 Task: Check the average views per listing of lanai in the last 3 years.
Action: Mouse moved to (741, 165)
Screenshot: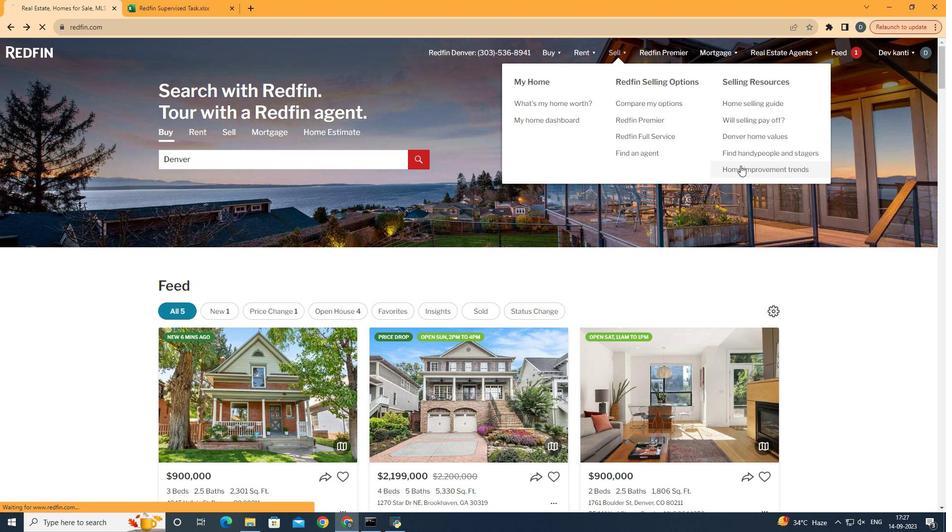 
Action: Mouse pressed left at (741, 165)
Screenshot: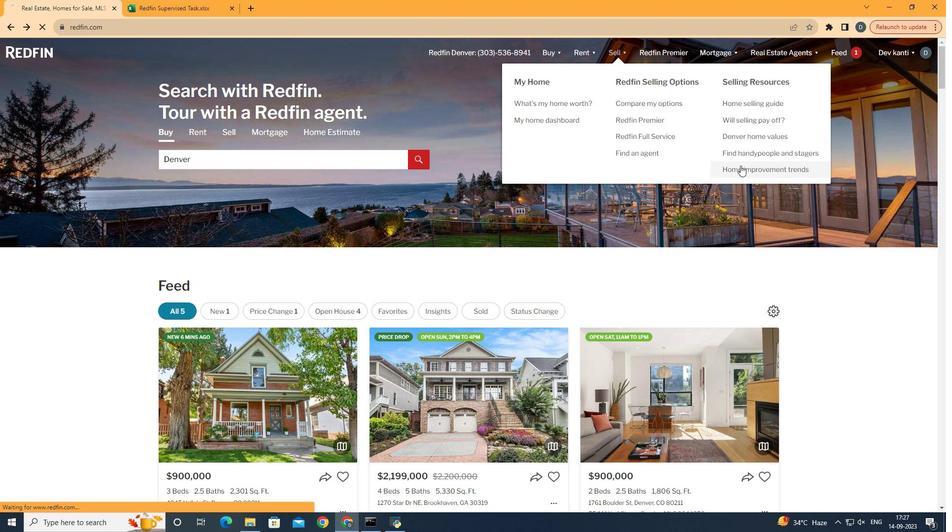 
Action: Mouse moved to (234, 185)
Screenshot: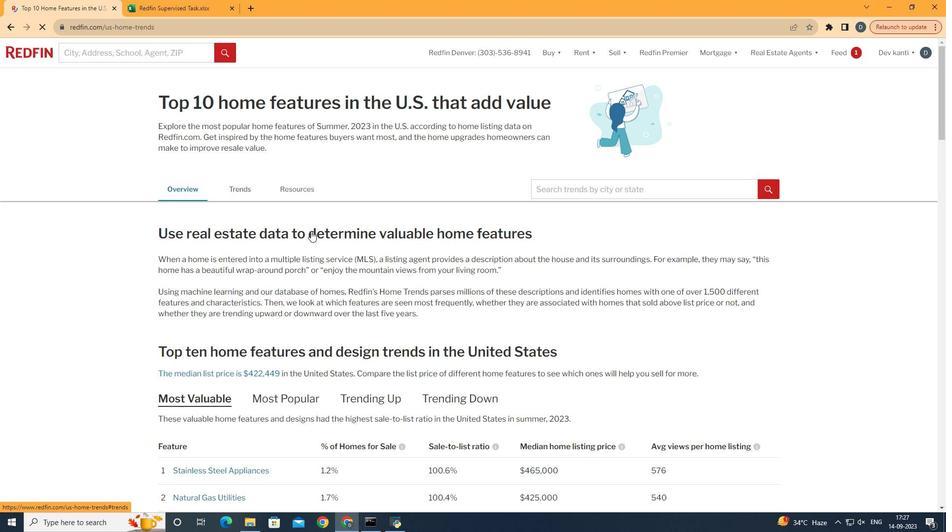 
Action: Mouse pressed left at (234, 185)
Screenshot: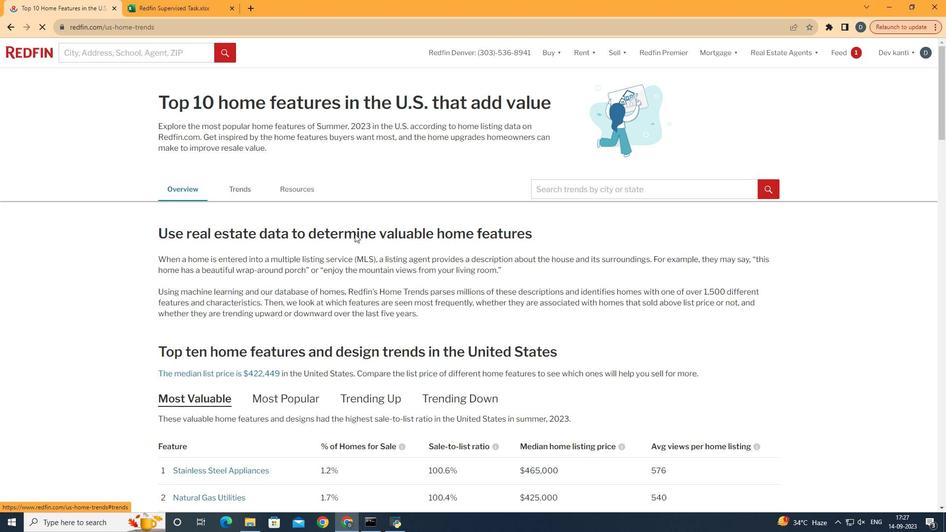 
Action: Mouse moved to (447, 234)
Screenshot: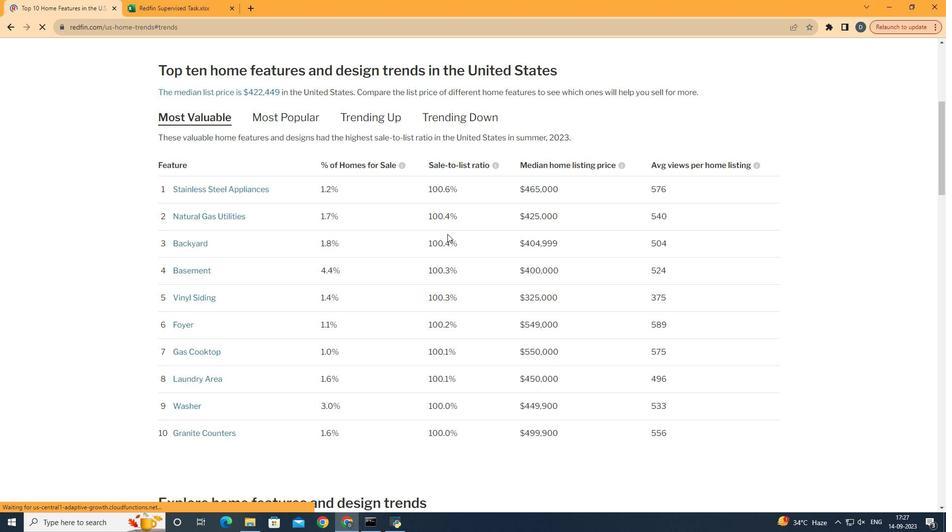 
Action: Mouse scrolled (447, 233) with delta (0, 0)
Screenshot: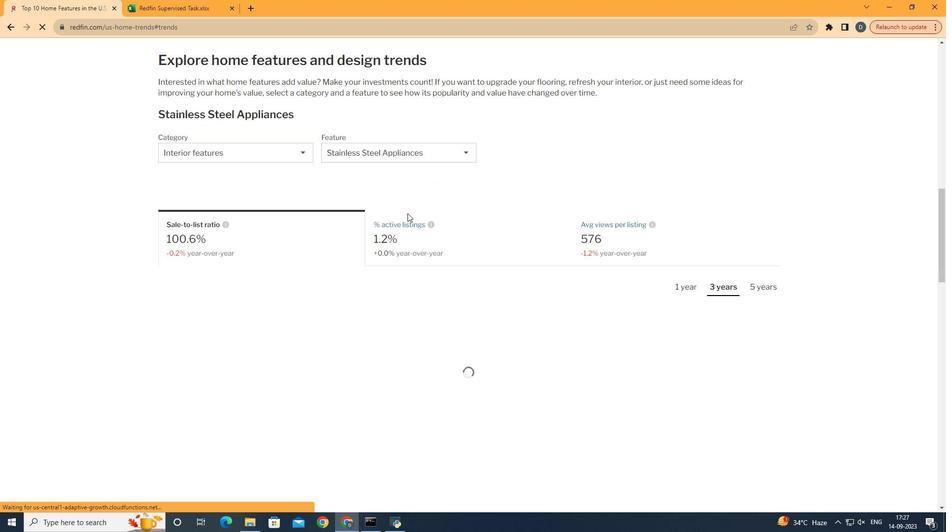 
Action: Mouse scrolled (447, 233) with delta (0, 0)
Screenshot: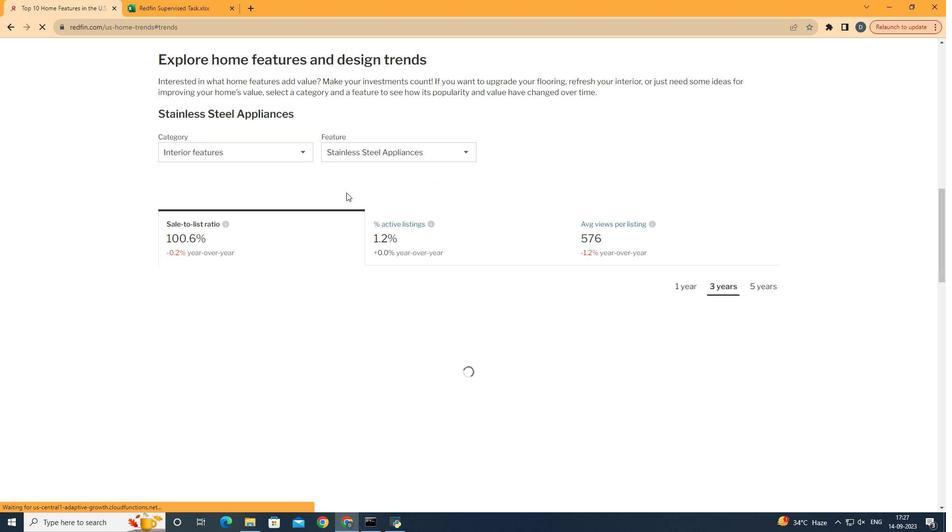 
Action: Mouse scrolled (447, 233) with delta (0, 0)
Screenshot: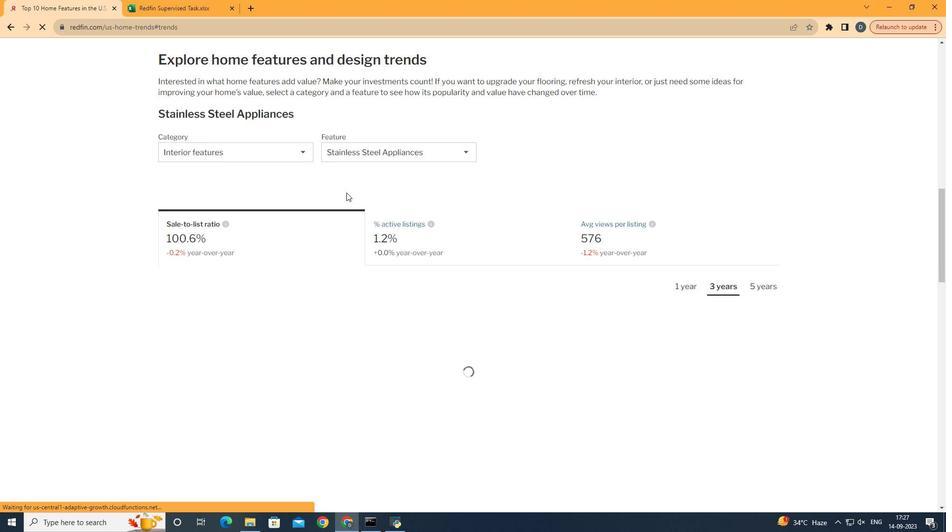 
Action: Mouse scrolled (447, 233) with delta (0, 0)
Screenshot: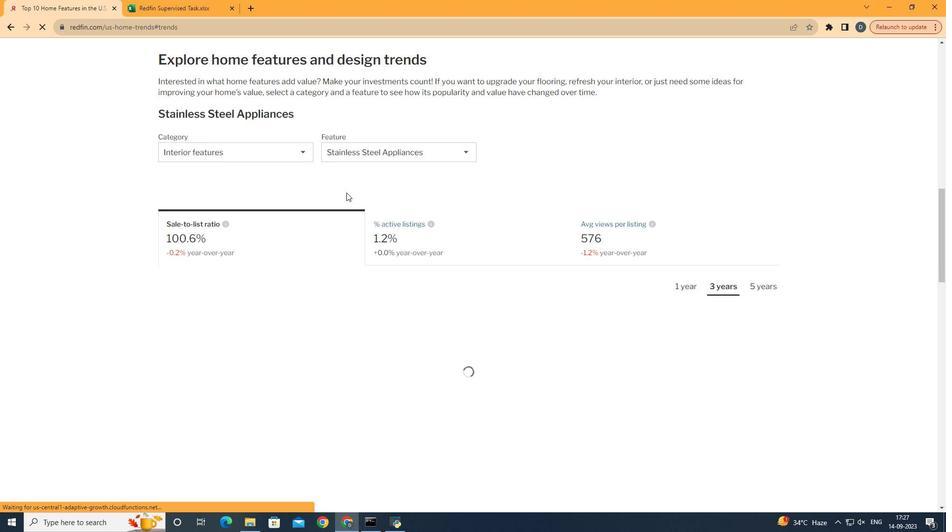 
Action: Mouse scrolled (447, 233) with delta (0, 0)
Screenshot: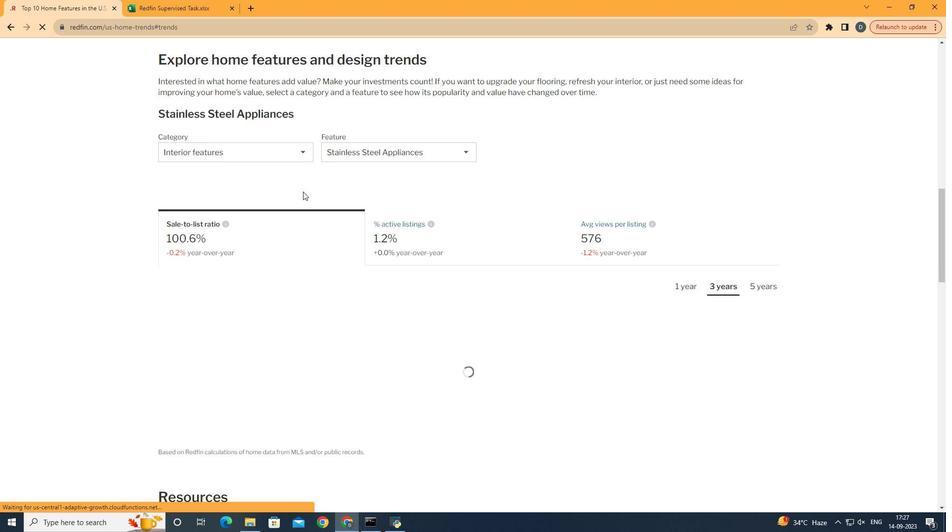 
Action: Mouse scrolled (447, 233) with delta (0, 0)
Screenshot: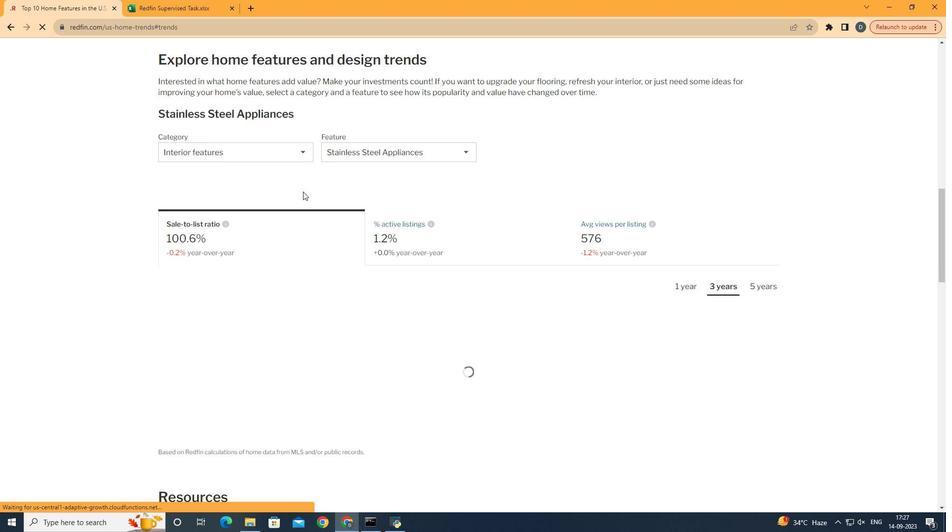 
Action: Mouse scrolled (447, 233) with delta (0, 0)
Screenshot: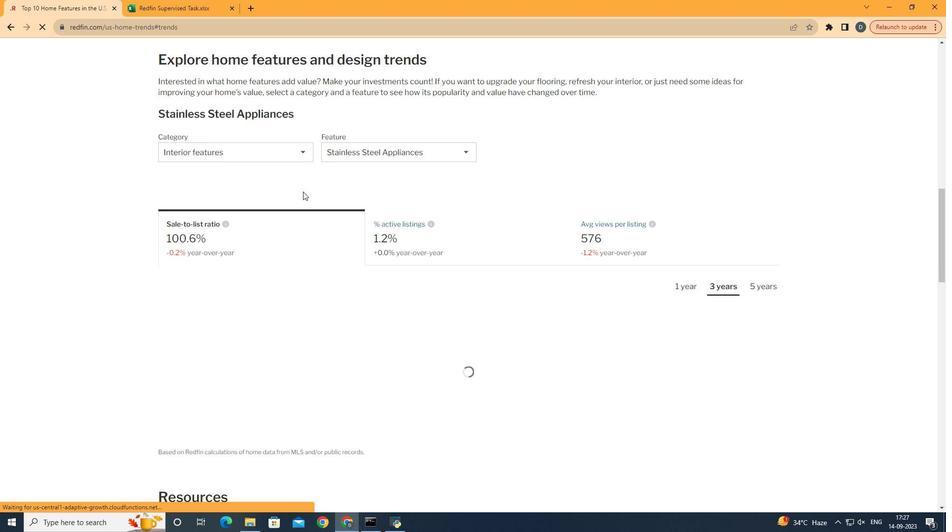 
Action: Mouse scrolled (447, 233) with delta (0, 0)
Screenshot: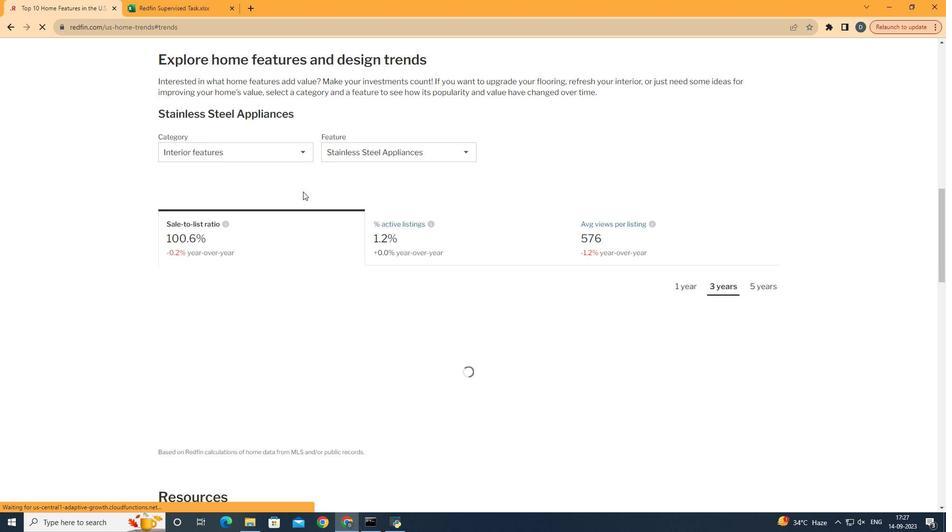 
Action: Mouse moved to (448, 234)
Screenshot: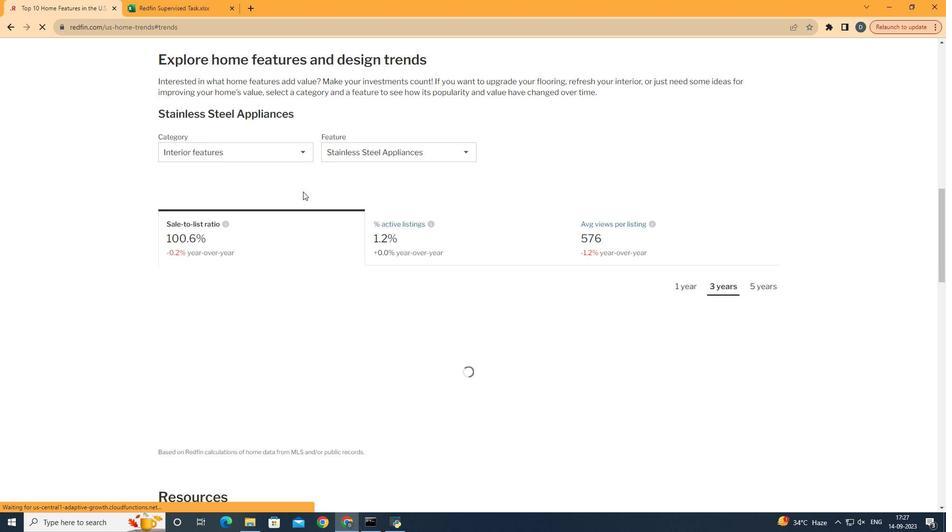 
Action: Mouse scrolled (448, 233) with delta (0, 0)
Screenshot: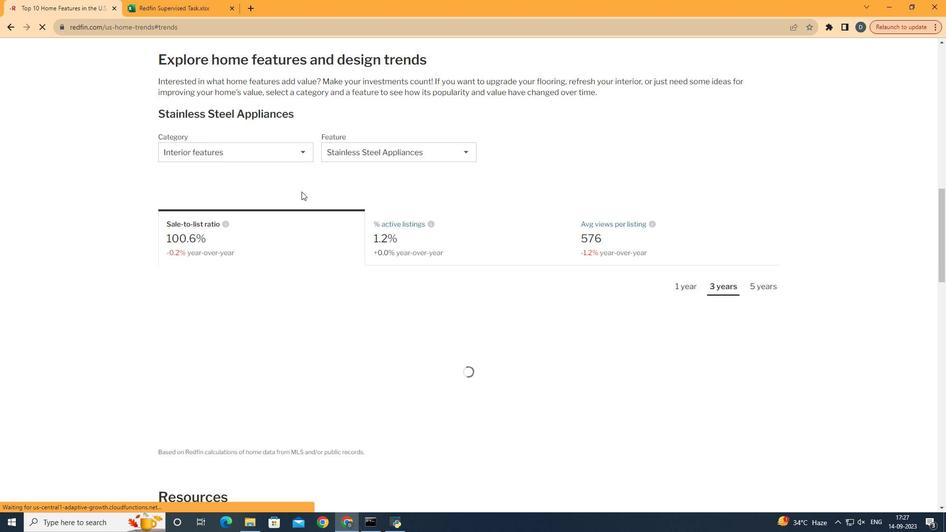 
Action: Mouse moved to (291, 163)
Screenshot: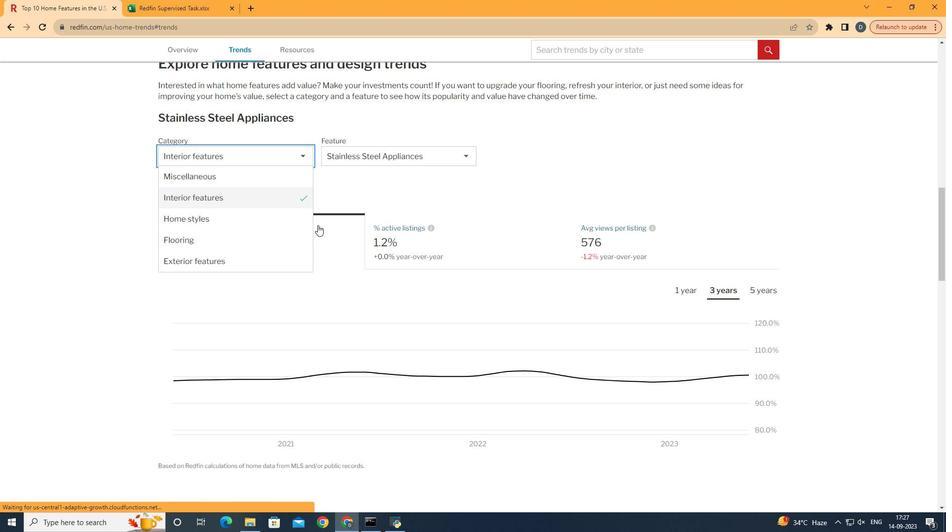 
Action: Mouse pressed left at (291, 163)
Screenshot: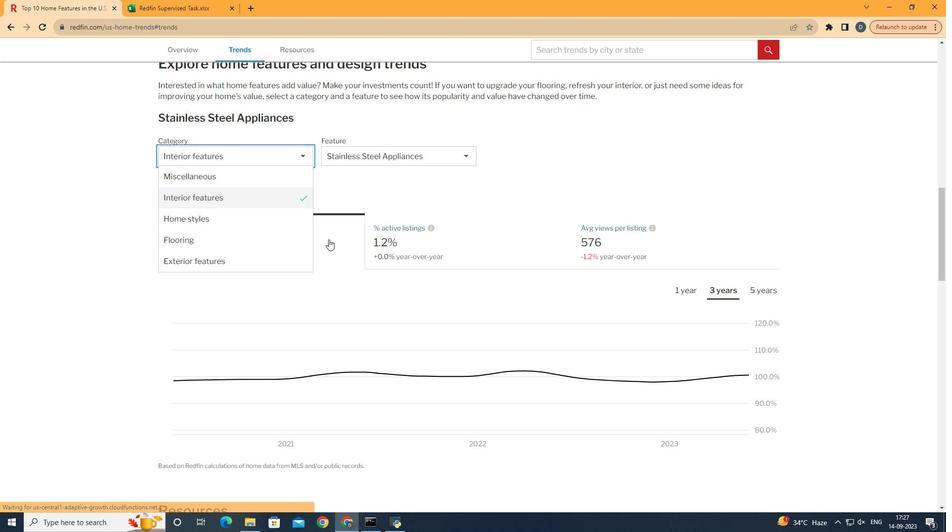 
Action: Mouse moved to (296, 264)
Screenshot: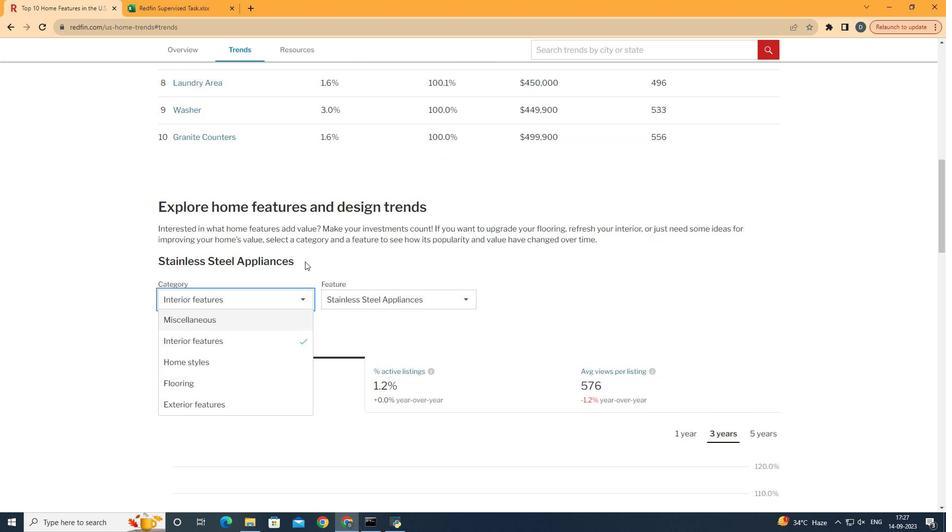 
Action: Mouse scrolled (296, 264) with delta (0, 0)
Screenshot: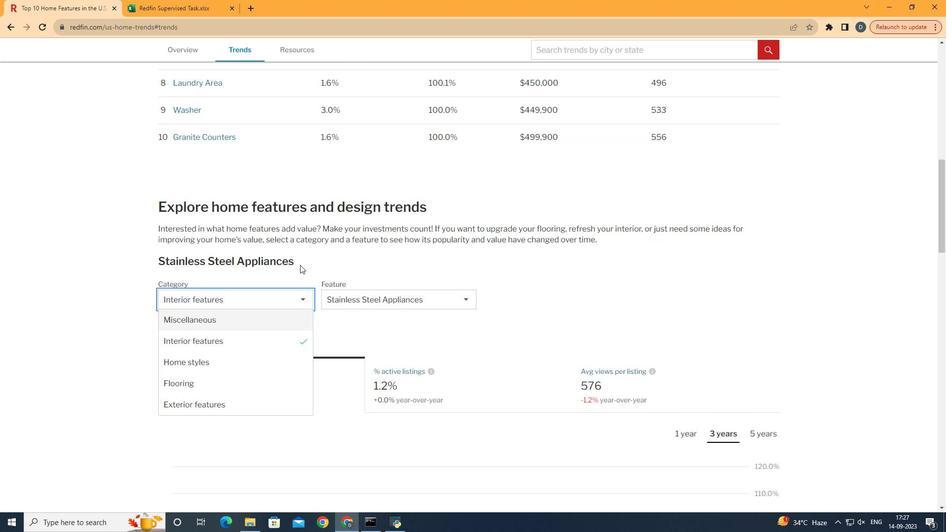 
Action: Mouse scrolled (296, 264) with delta (0, 0)
Screenshot: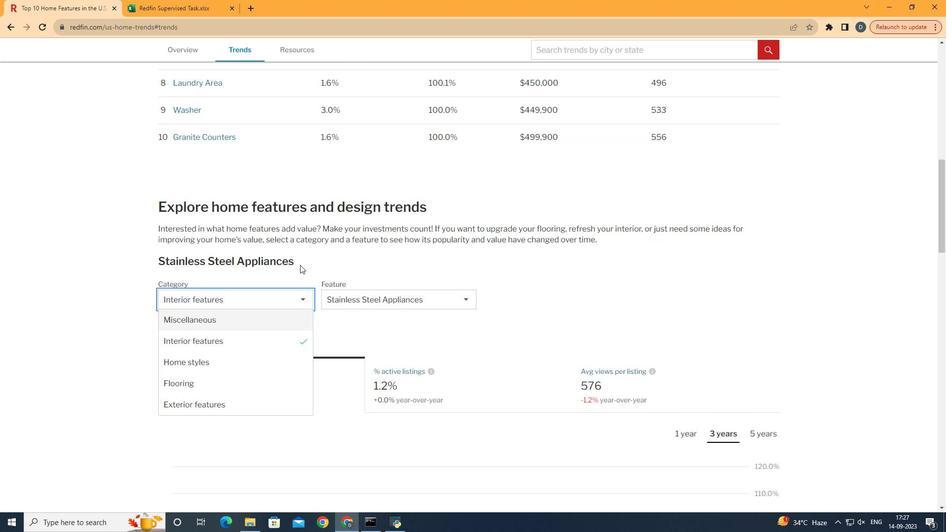 
Action: Mouse scrolled (296, 264) with delta (0, 0)
Screenshot: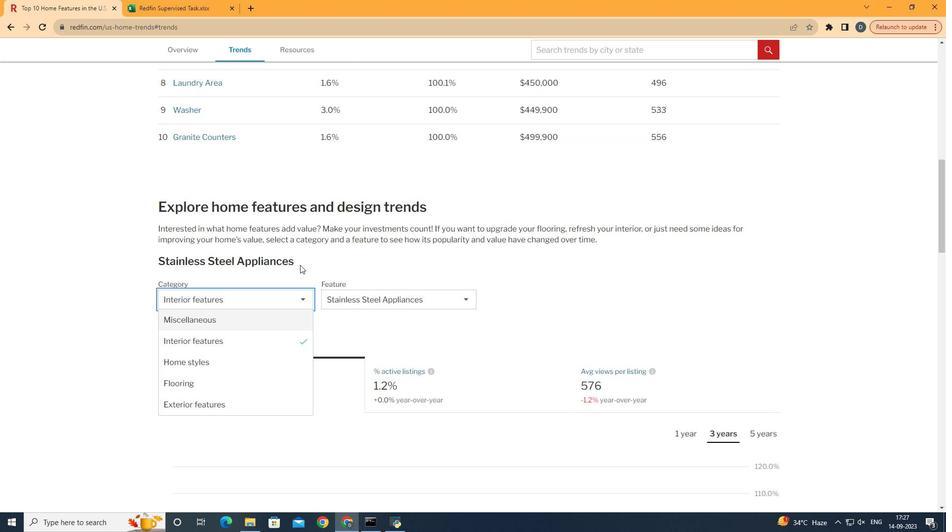 
Action: Mouse scrolled (296, 264) with delta (0, 0)
Screenshot: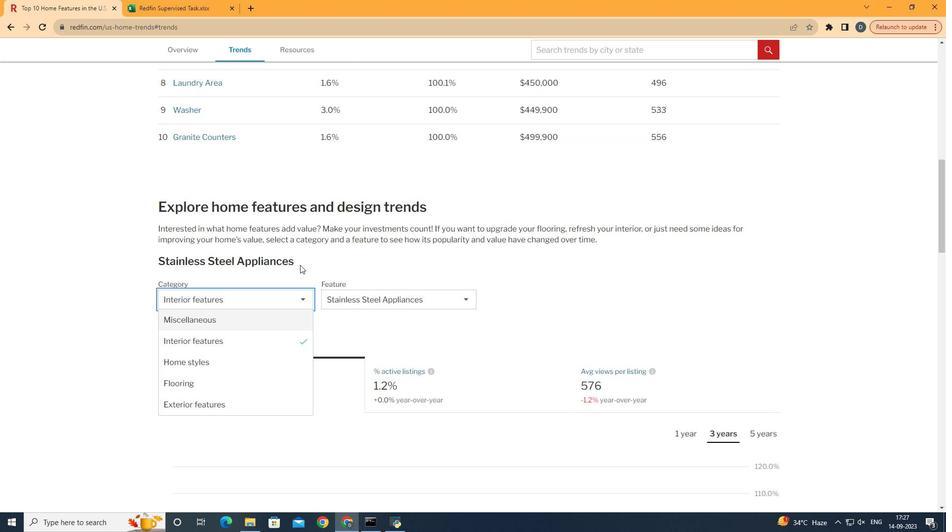 
Action: Mouse moved to (296, 264)
Screenshot: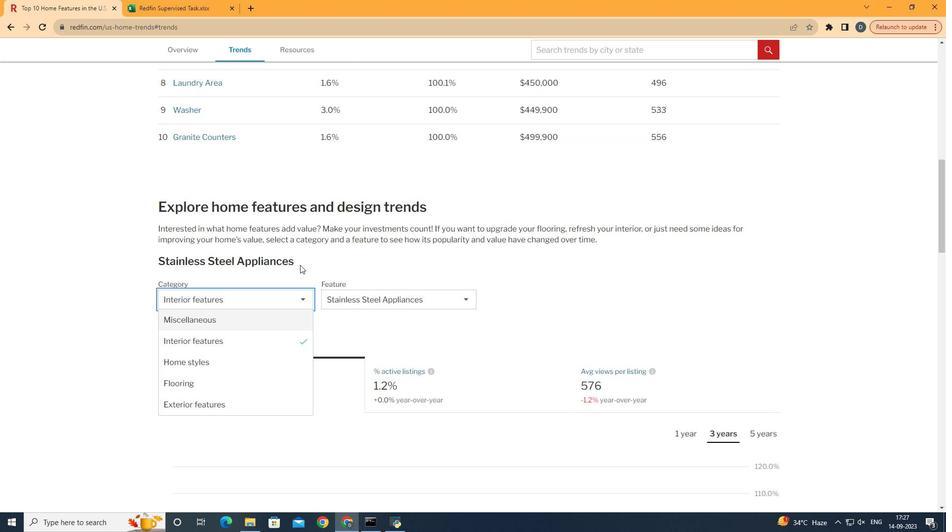 
Action: Mouse scrolled (296, 263) with delta (0, 0)
Screenshot: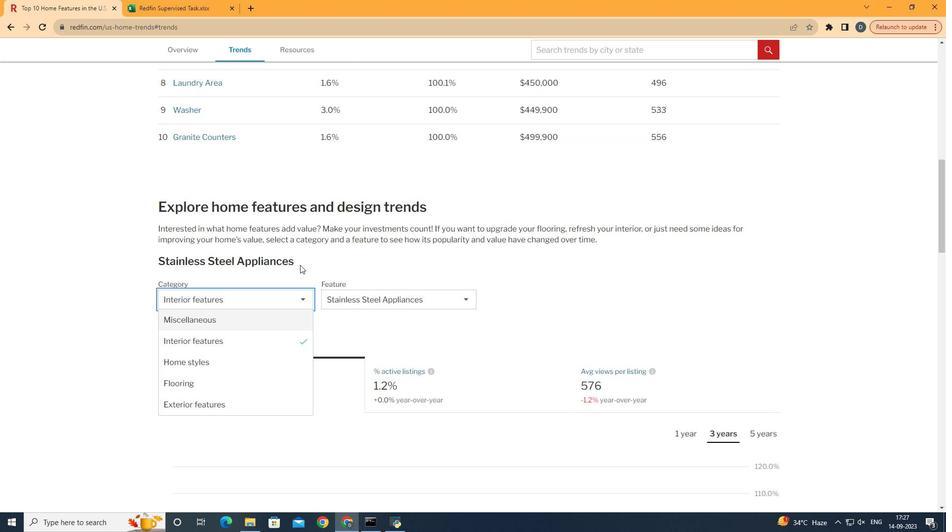 
Action: Mouse moved to (298, 262)
Screenshot: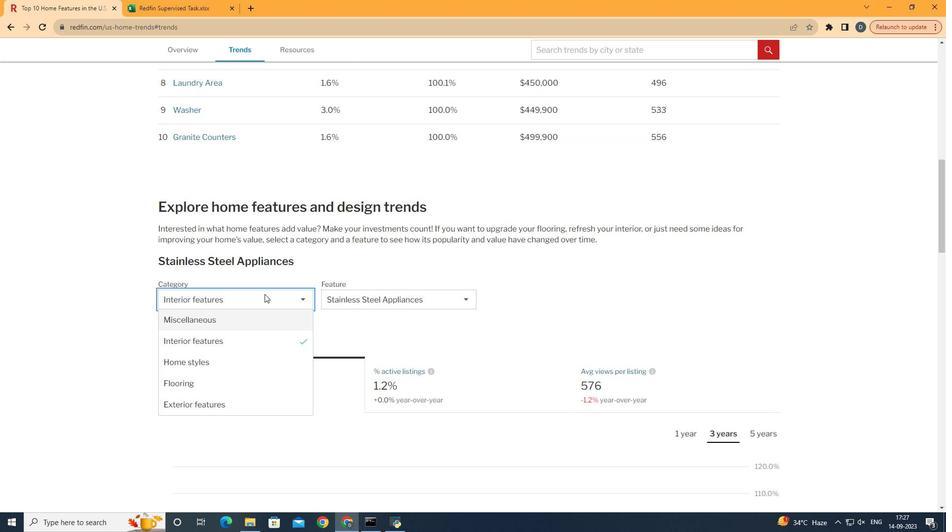 
Action: Mouse scrolled (298, 262) with delta (0, 0)
Screenshot: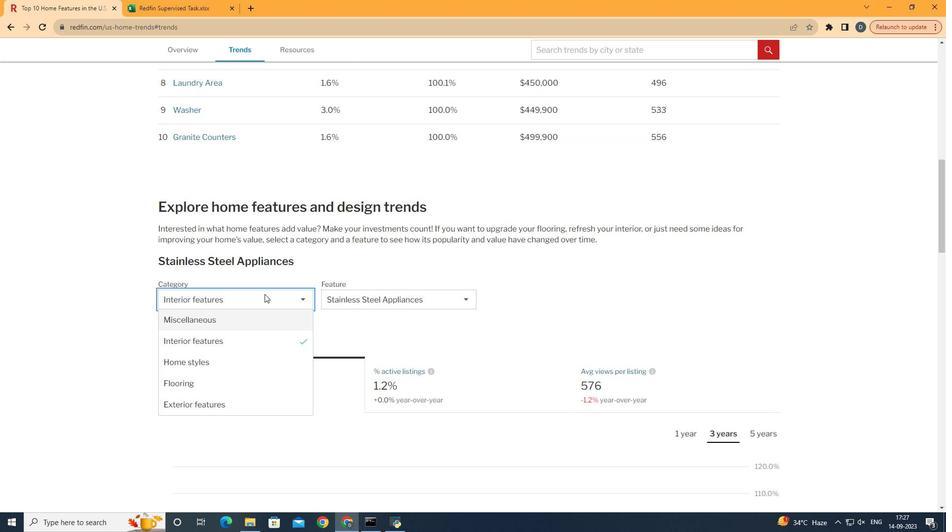 
Action: Mouse moved to (237, 410)
Screenshot: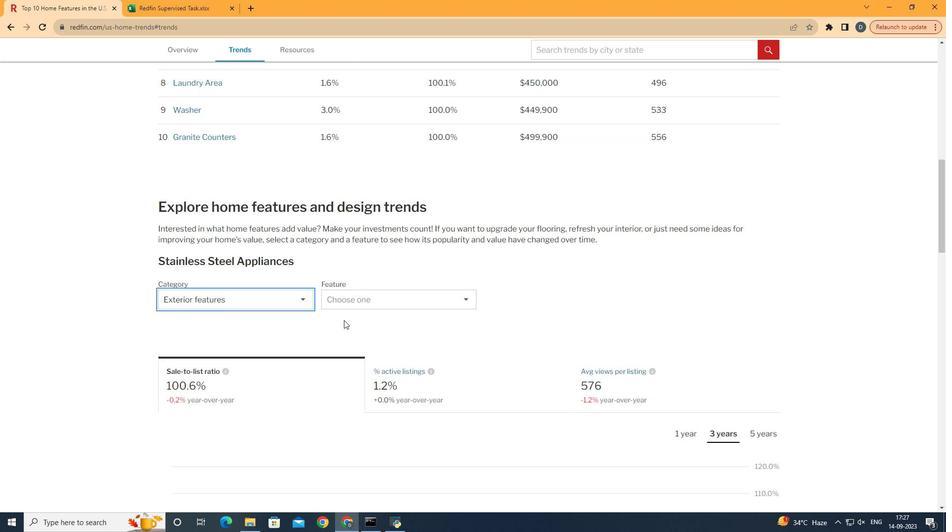 
Action: Mouse pressed left at (237, 410)
Screenshot: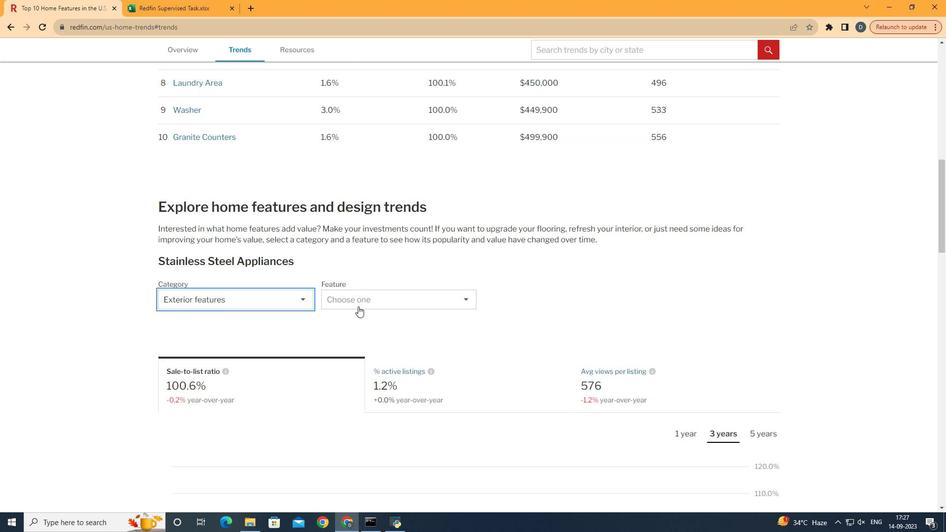 
Action: Mouse moved to (359, 306)
Screenshot: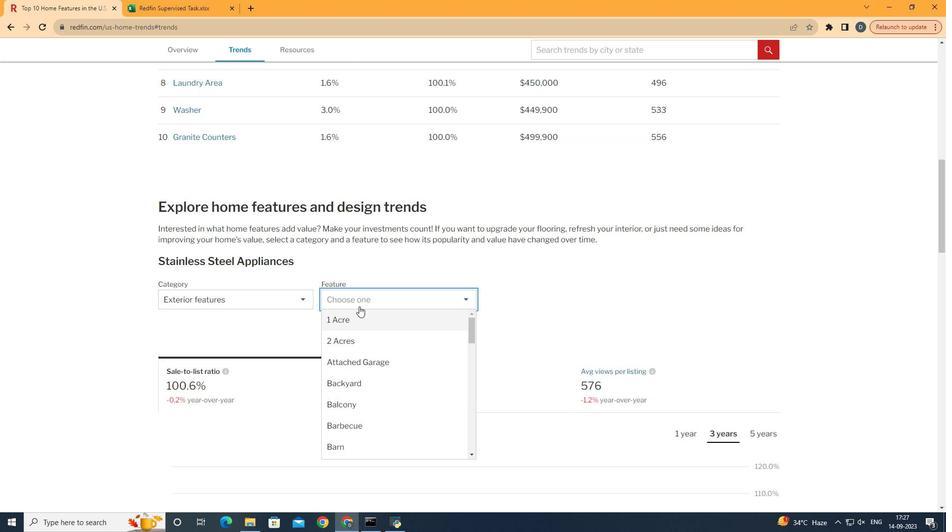 
Action: Mouse pressed left at (359, 306)
Screenshot: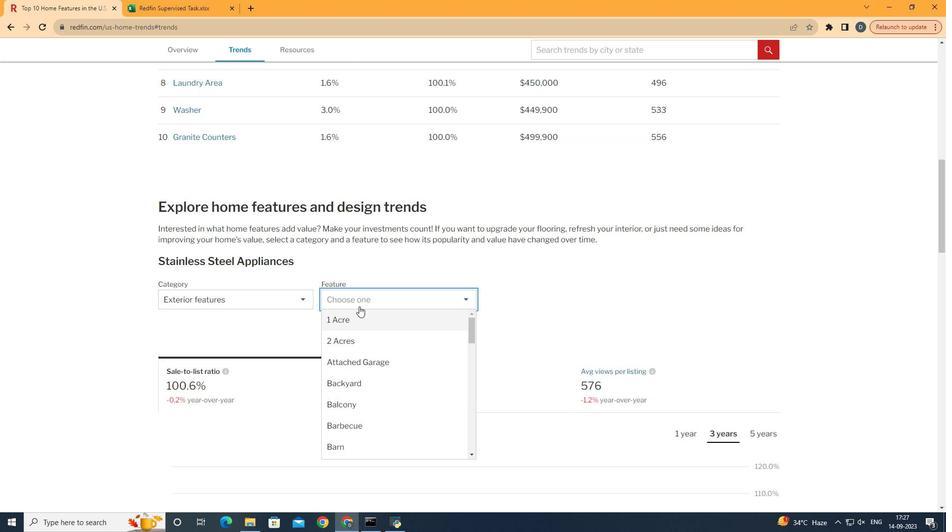 
Action: Mouse moved to (378, 366)
Screenshot: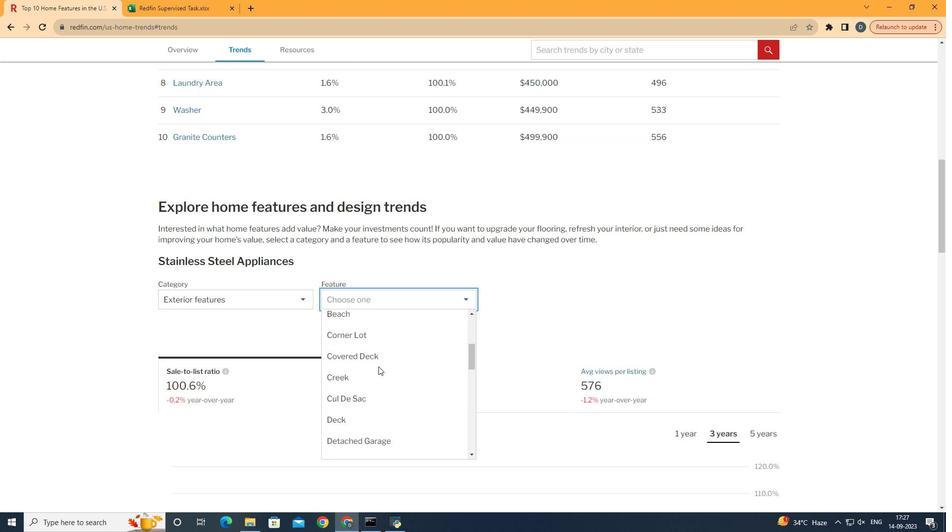 
Action: Mouse scrolled (378, 366) with delta (0, 0)
Screenshot: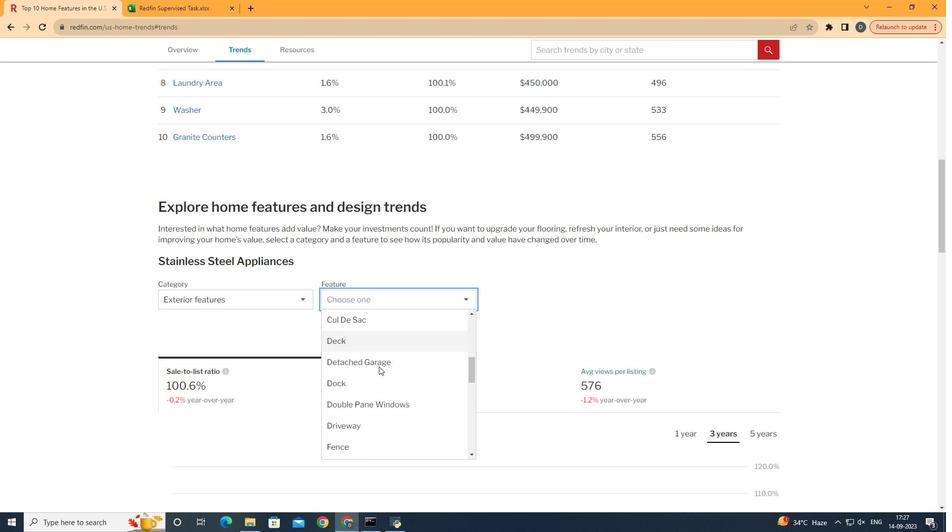 
Action: Mouse scrolled (378, 366) with delta (0, 0)
Screenshot: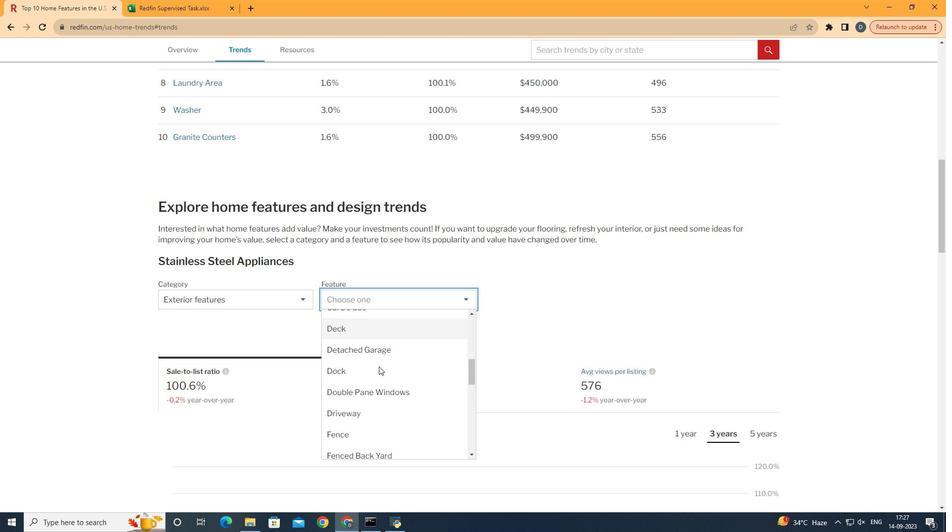 
Action: Mouse scrolled (378, 366) with delta (0, 0)
Screenshot: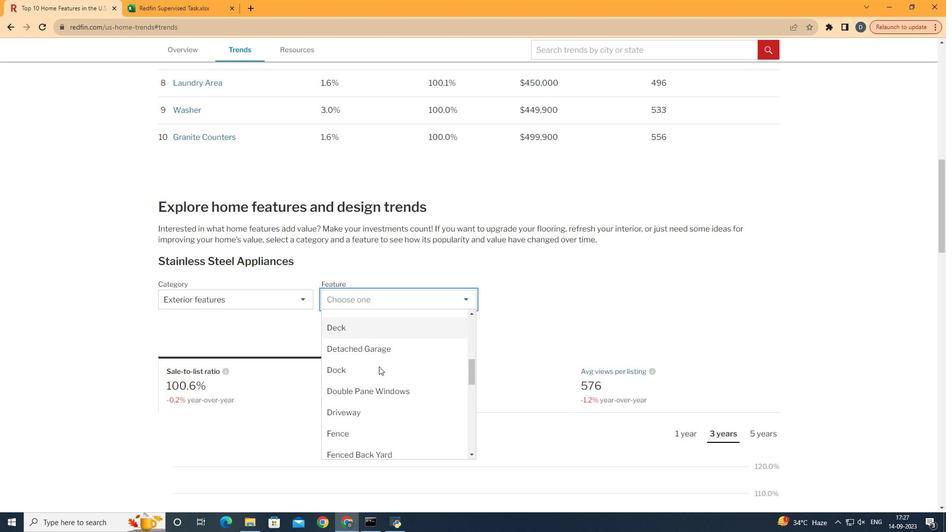 
Action: Mouse scrolled (378, 366) with delta (0, 0)
Screenshot: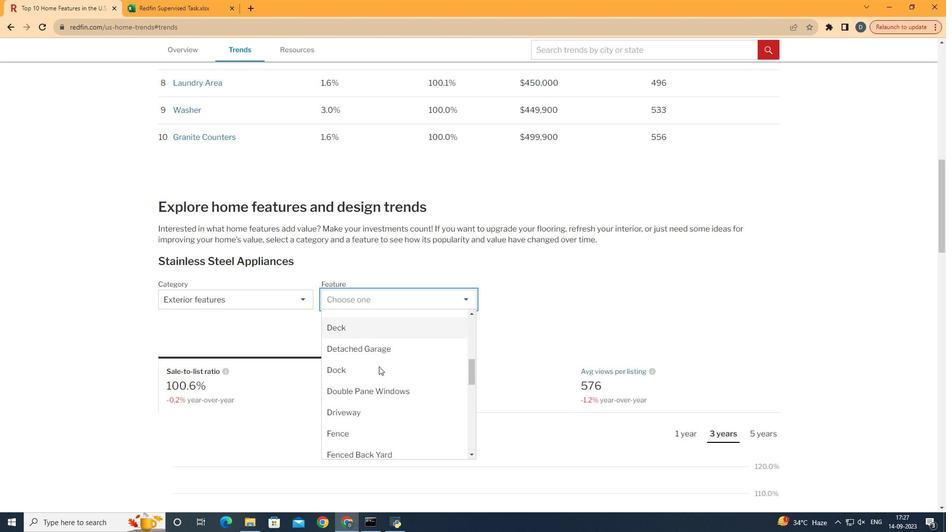 
Action: Mouse scrolled (378, 366) with delta (0, 0)
Screenshot: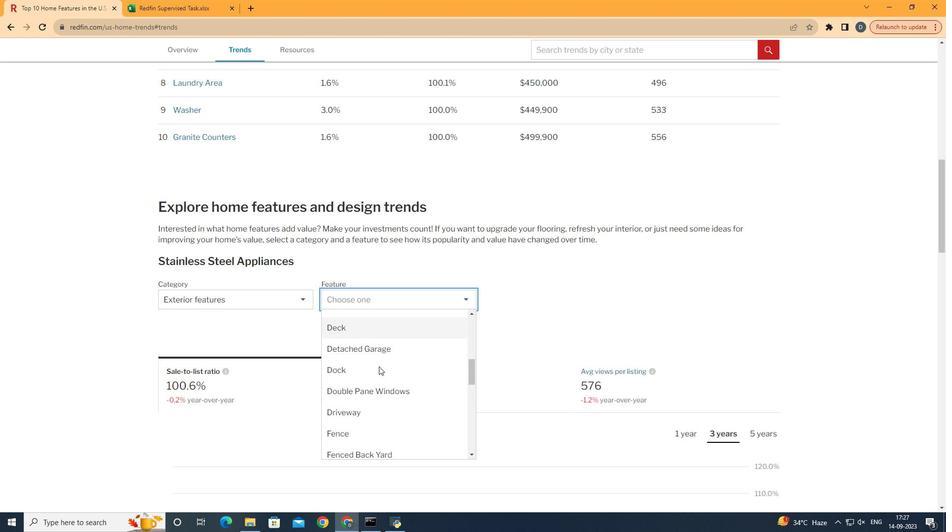 
Action: Mouse moved to (379, 366)
Screenshot: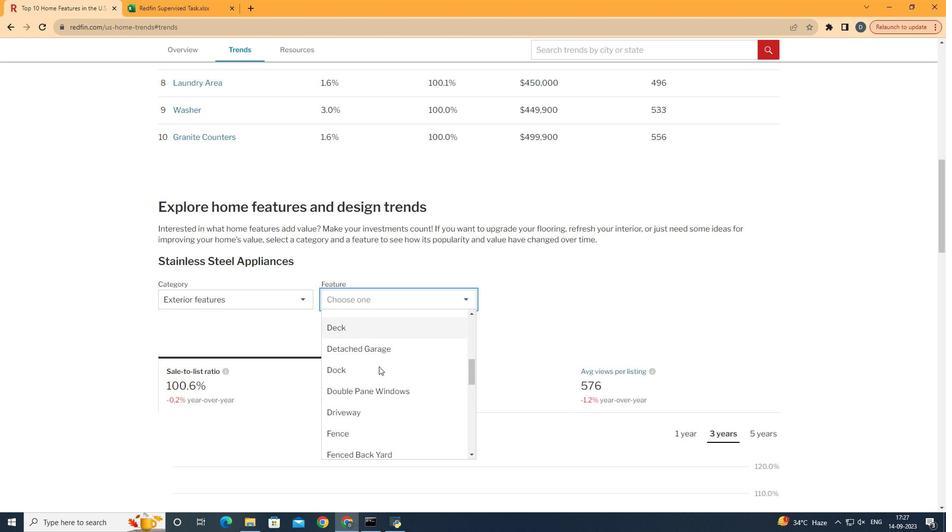 
Action: Mouse scrolled (379, 366) with delta (0, 0)
Screenshot: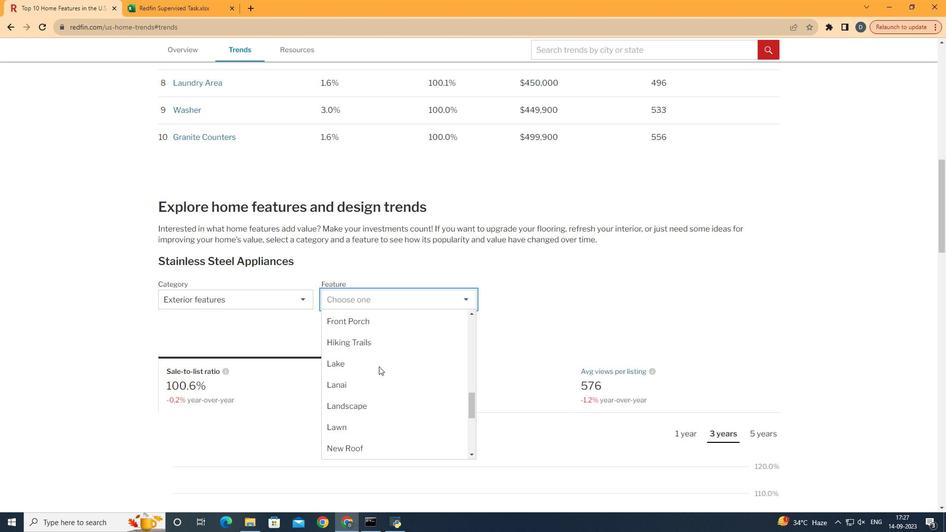 
Action: Mouse scrolled (379, 366) with delta (0, 0)
Screenshot: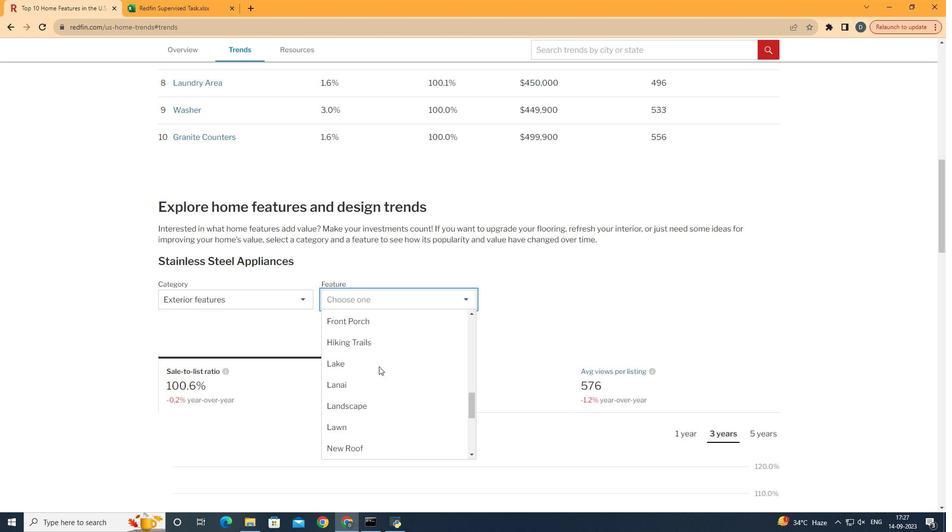 
Action: Mouse scrolled (379, 366) with delta (0, 0)
Screenshot: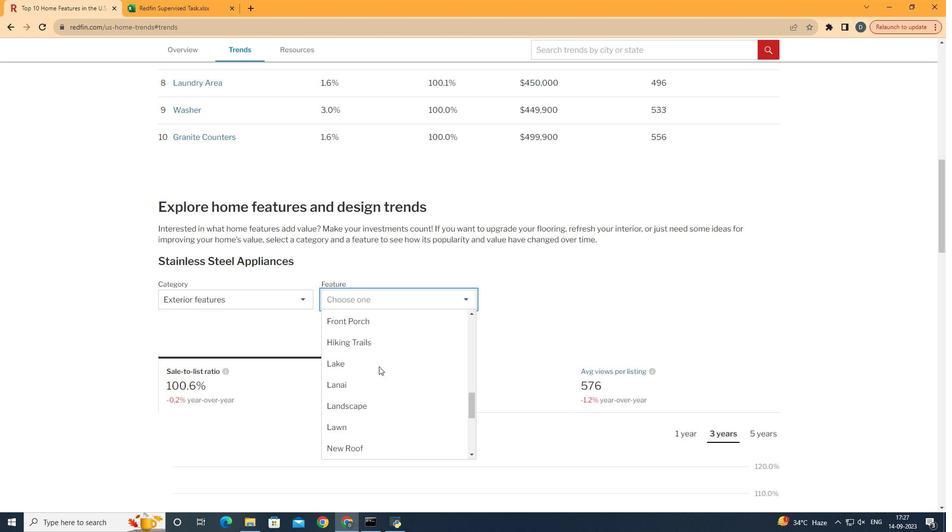 
Action: Mouse scrolled (379, 366) with delta (0, 0)
Screenshot: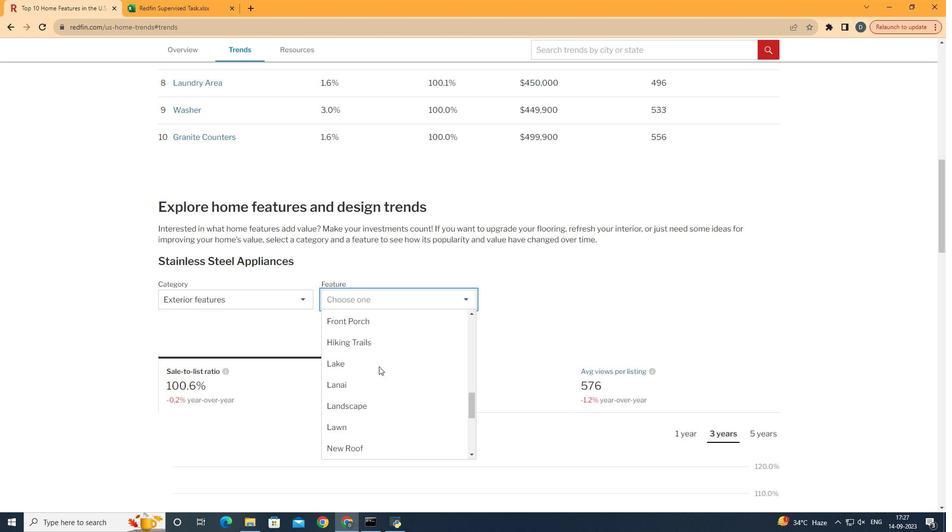 
Action: Mouse moved to (387, 384)
Screenshot: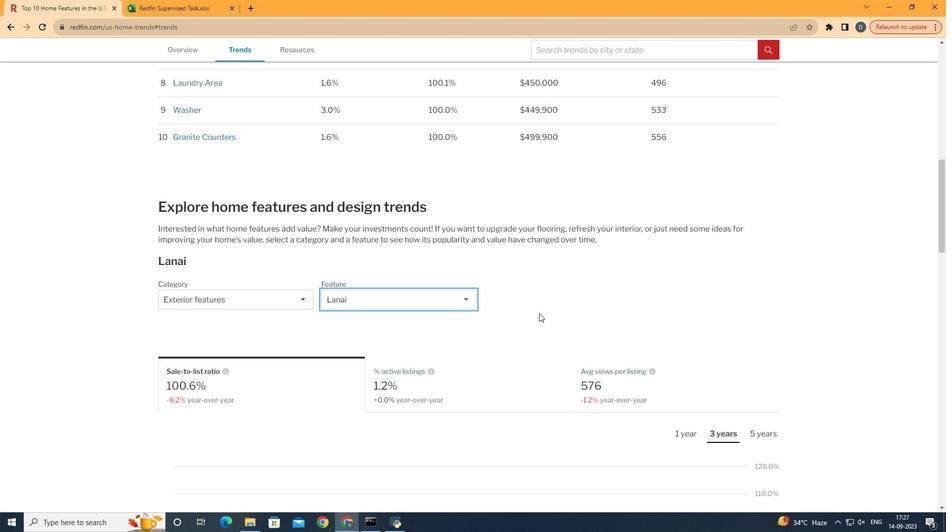 
Action: Mouse pressed left at (387, 384)
Screenshot: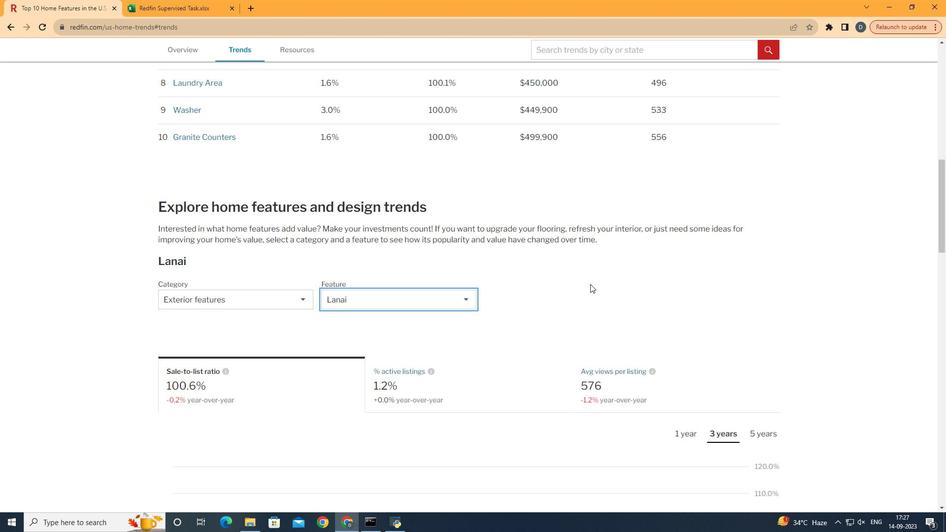 
Action: Mouse moved to (590, 284)
Screenshot: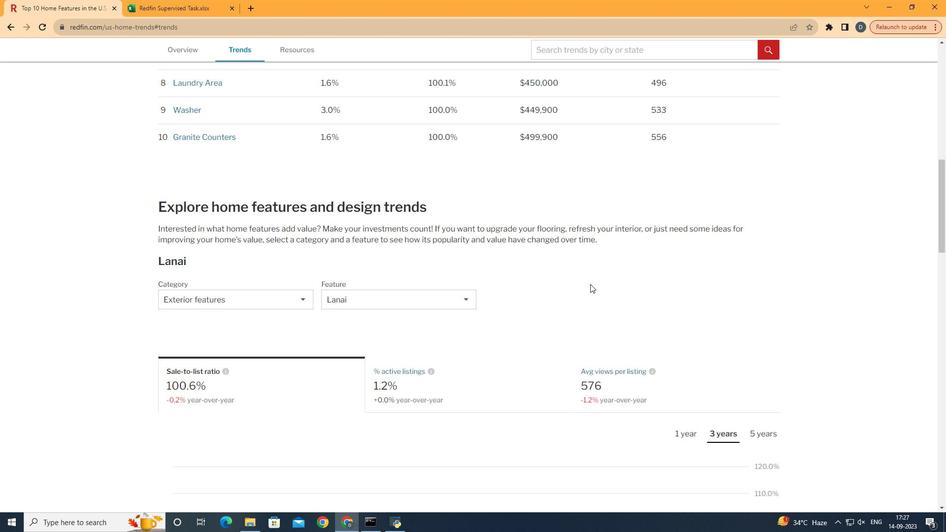 
Action: Mouse pressed left at (590, 284)
Screenshot: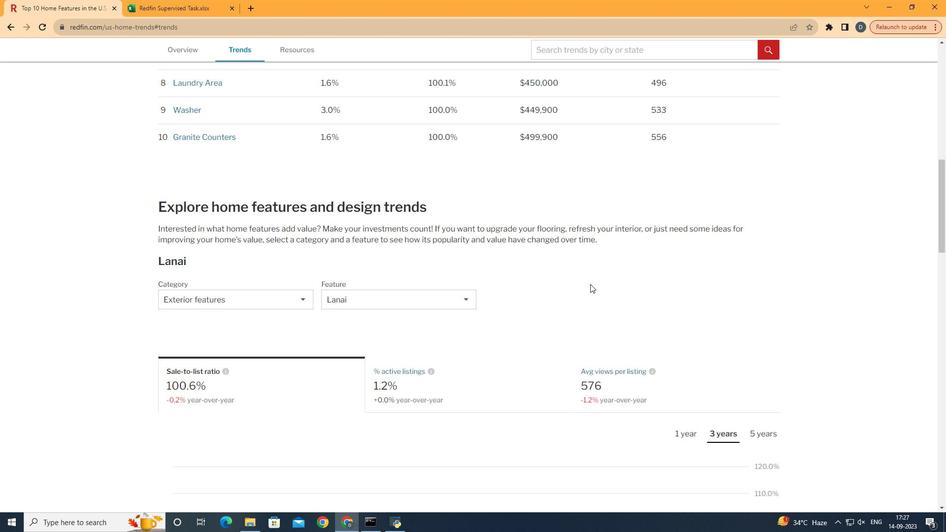 
Action: Mouse scrolled (590, 284) with delta (0, 0)
Screenshot: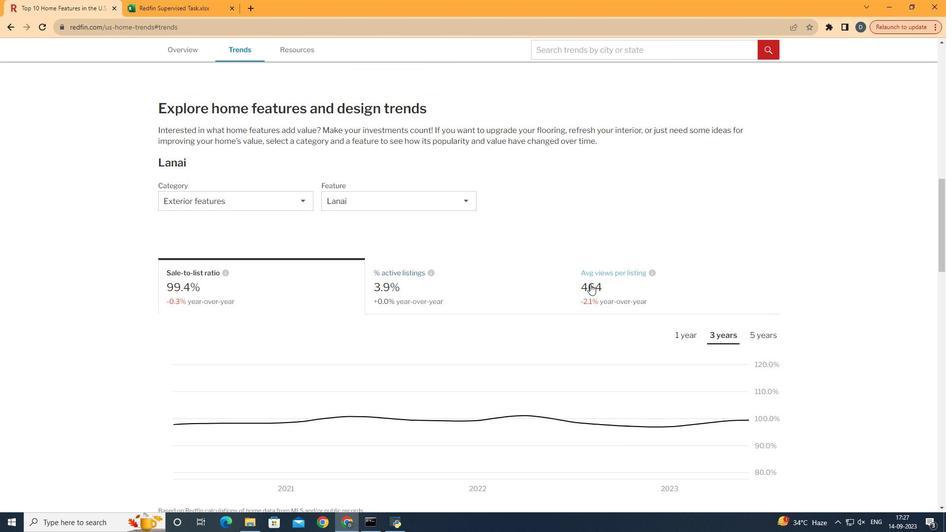 
Action: Mouse scrolled (590, 284) with delta (0, 0)
Screenshot: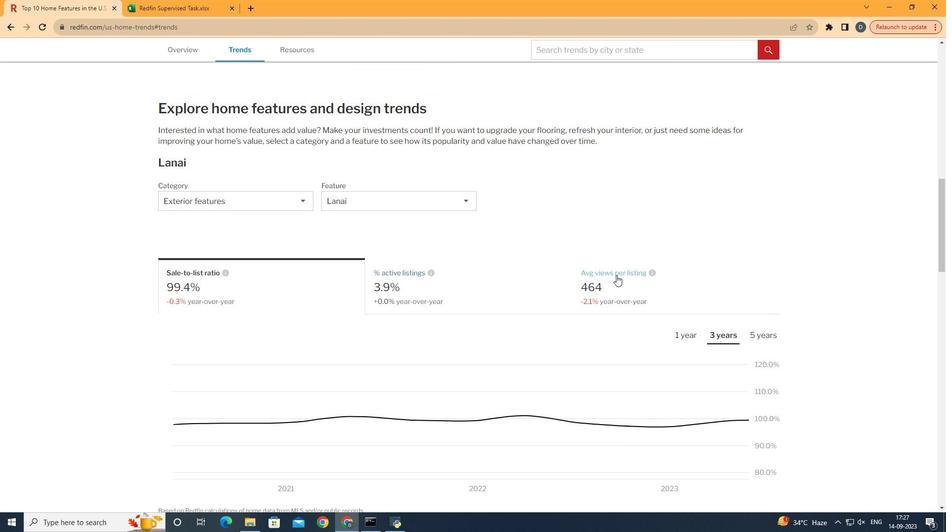
Action: Mouse moved to (709, 288)
Screenshot: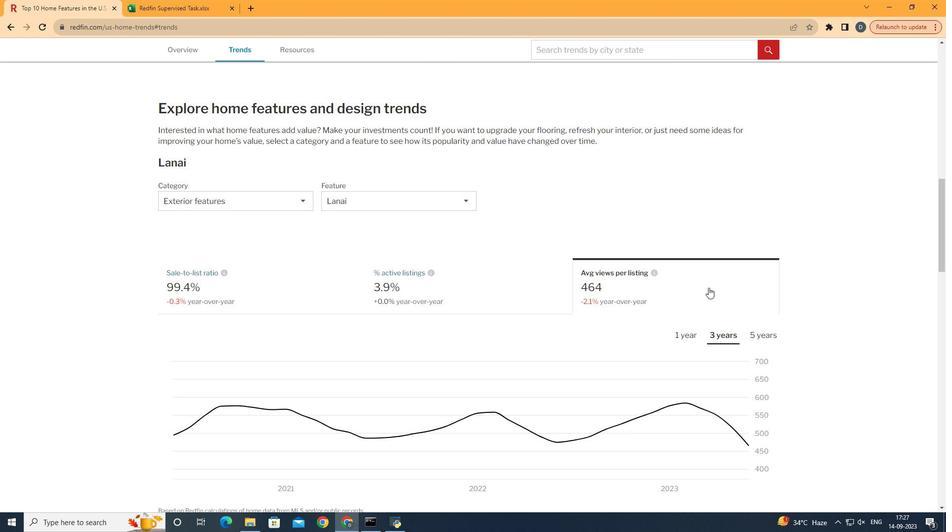 
Action: Mouse pressed left at (709, 288)
Screenshot: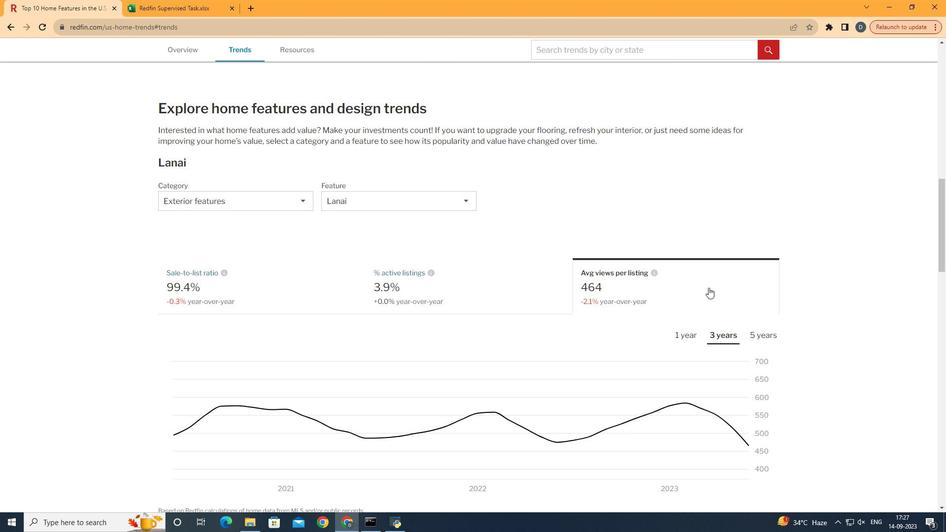 
Action: Mouse moved to (730, 338)
Screenshot: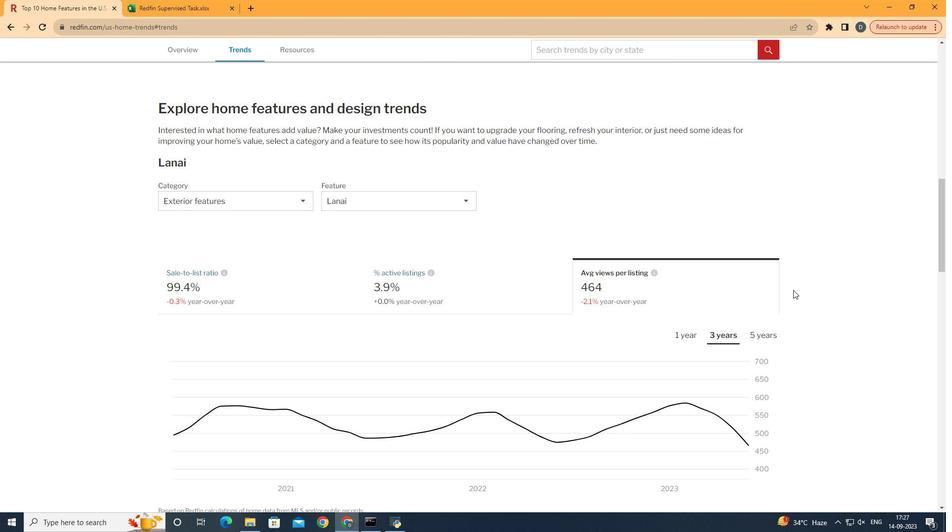 
Action: Mouse pressed left at (730, 338)
Screenshot: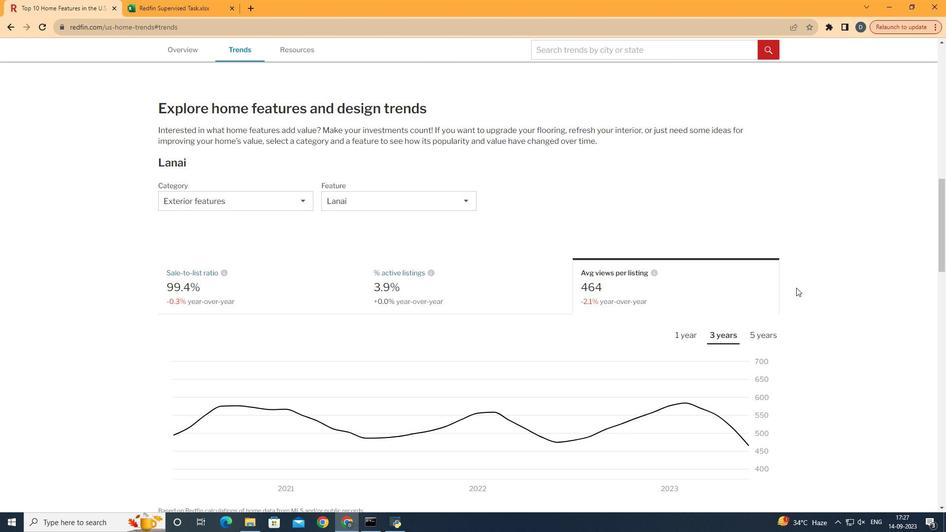 
Action: Mouse moved to (796, 288)
Screenshot: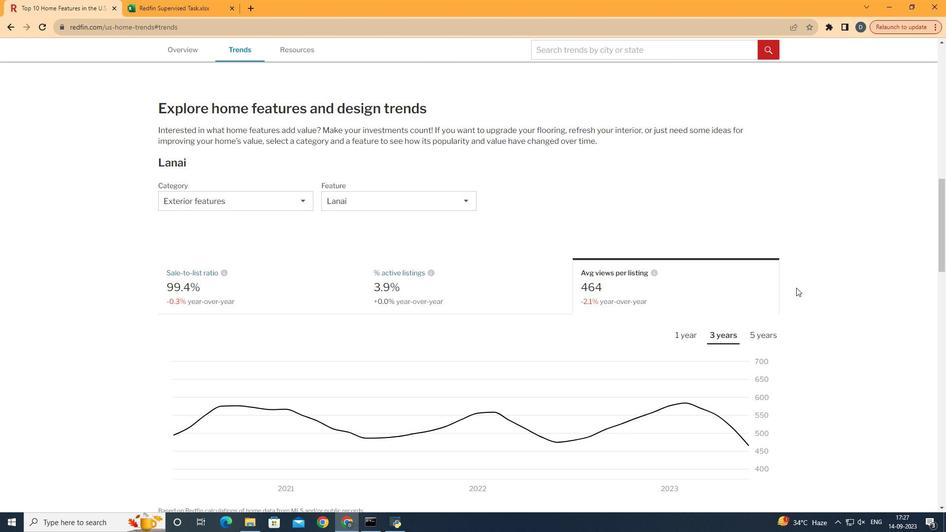 
